 Task: Check the number of townhouses sold in the last 3 years.
Action: Mouse moved to (641, 61)
Screenshot: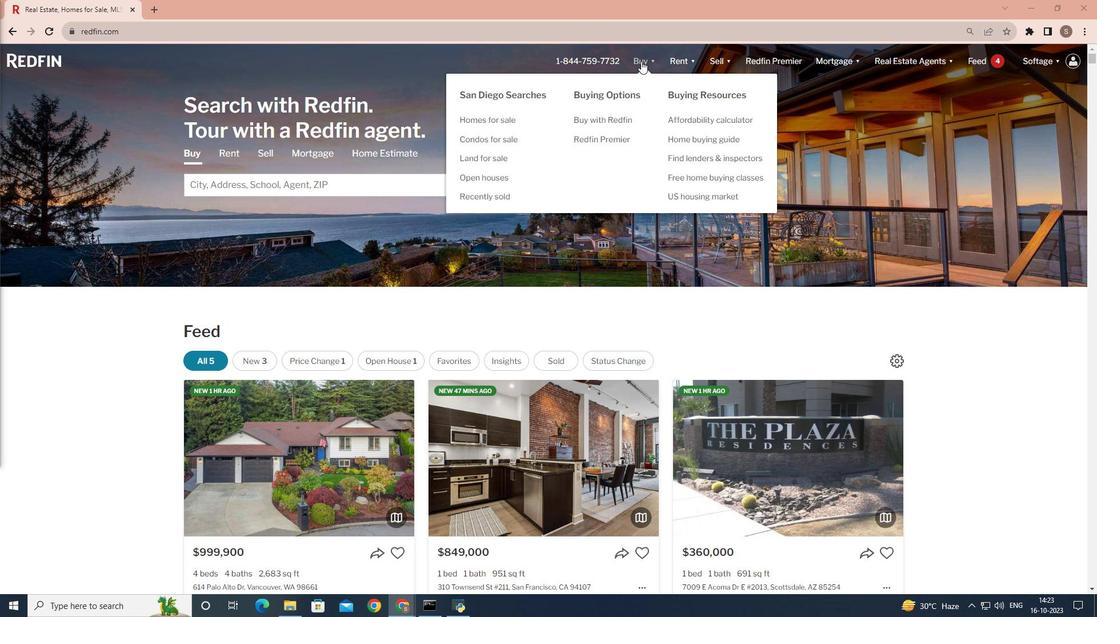 
Action: Mouse pressed left at (641, 61)
Screenshot: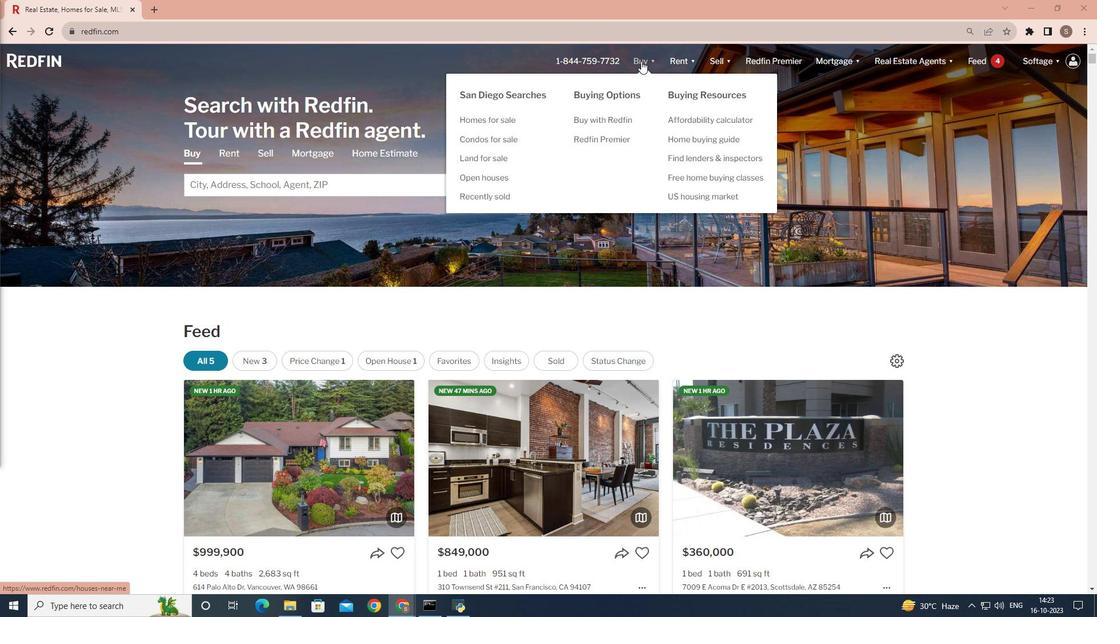 
Action: Mouse moved to (267, 238)
Screenshot: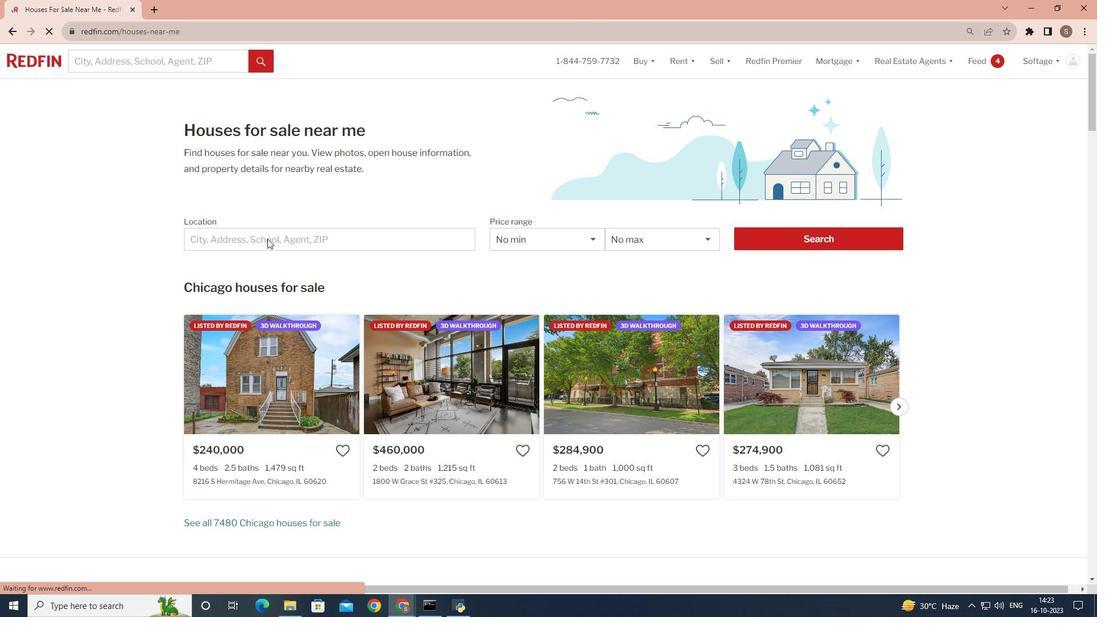 
Action: Mouse pressed left at (267, 238)
Screenshot: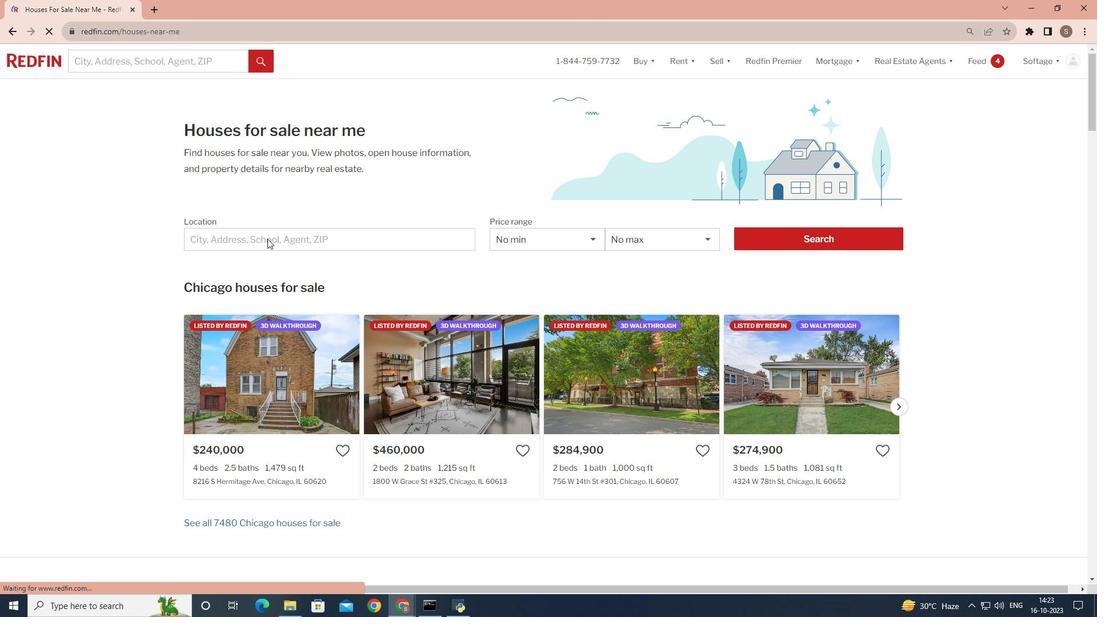 
Action: Mouse pressed left at (267, 238)
Screenshot: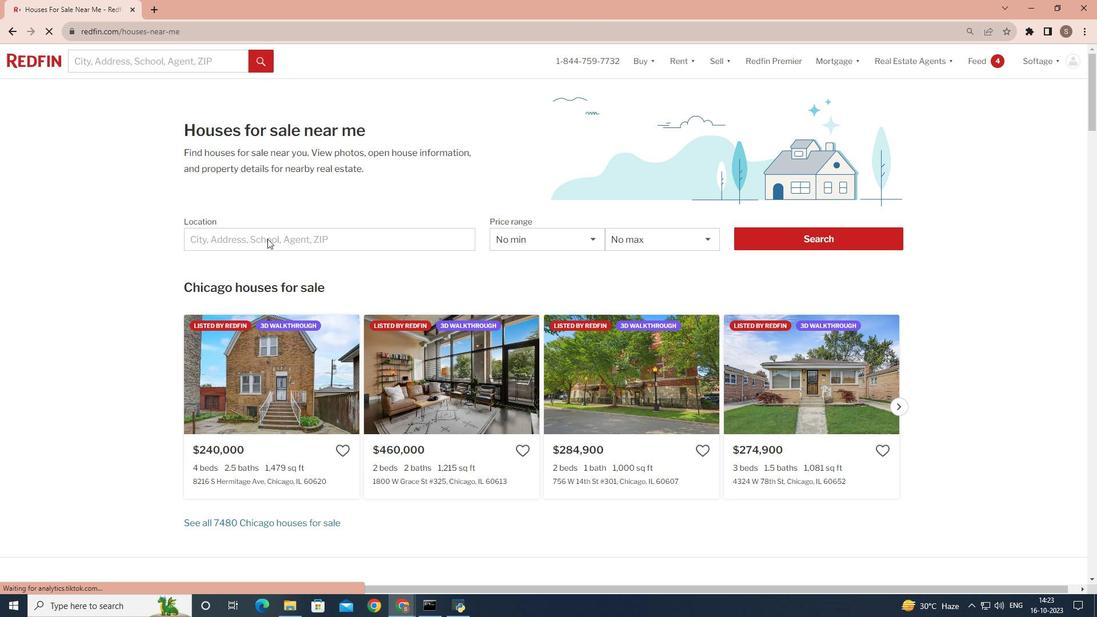 
Action: Mouse moved to (246, 236)
Screenshot: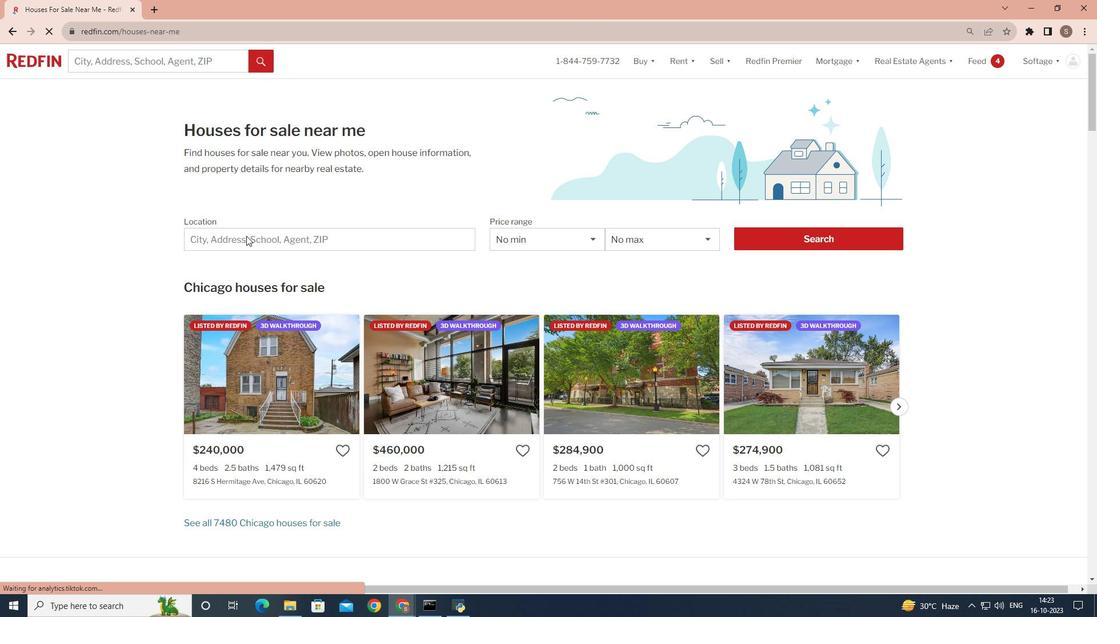
Action: Mouse pressed left at (246, 236)
Screenshot: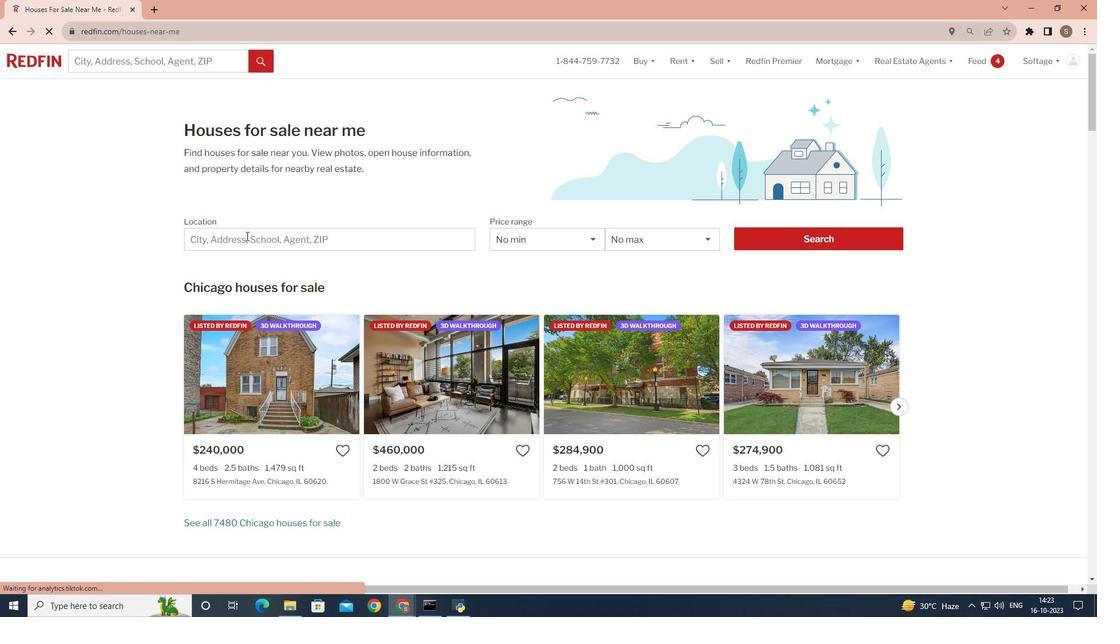 
Action: Key pressed <Key.shift>San<Key.space><Key.shift>Diego
Screenshot: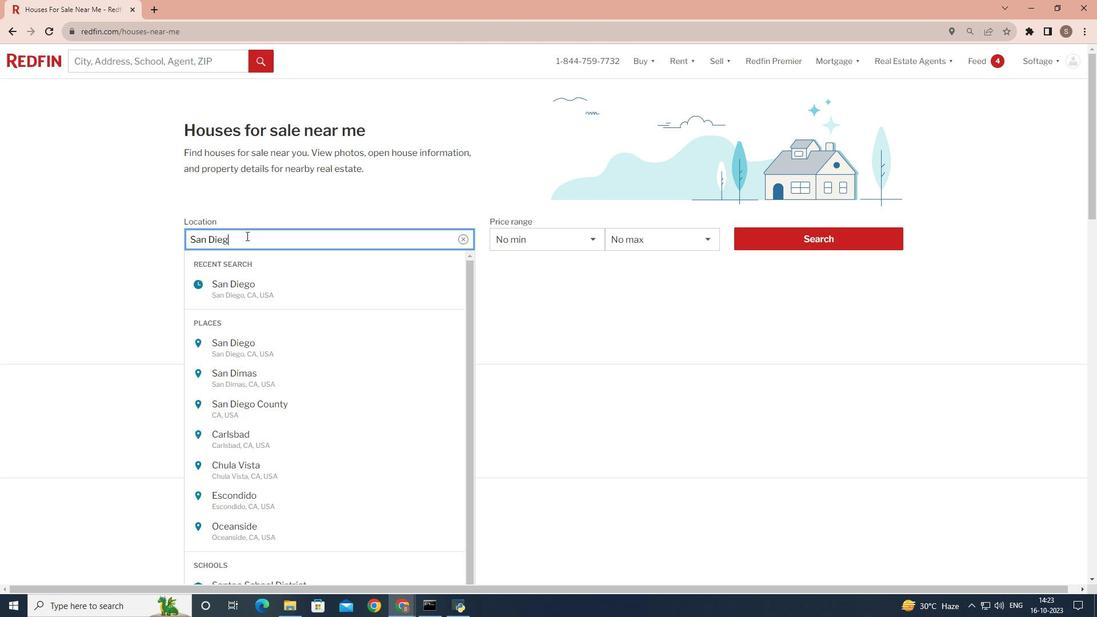 
Action: Mouse moved to (843, 237)
Screenshot: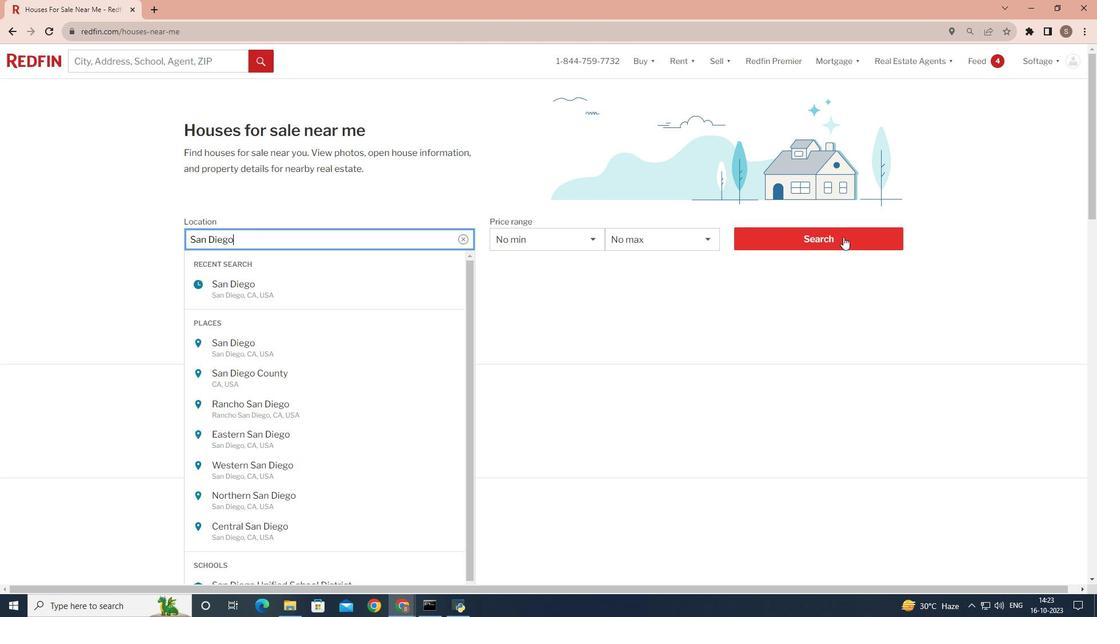 
Action: Mouse pressed left at (843, 237)
Screenshot: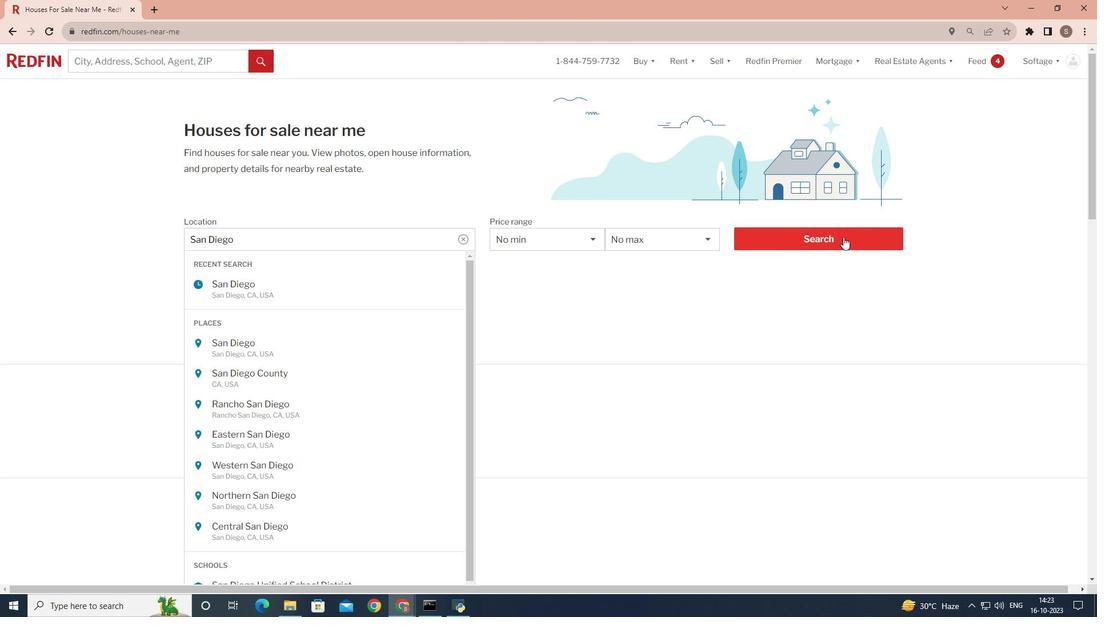
Action: Mouse pressed left at (843, 237)
Screenshot: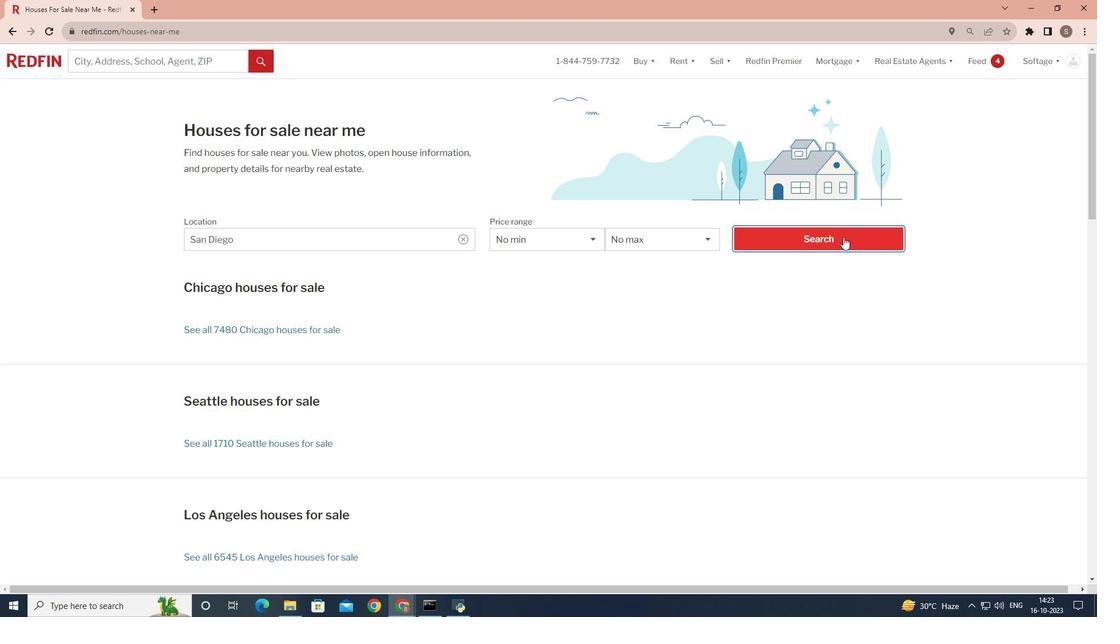 
Action: Mouse pressed left at (843, 237)
Screenshot: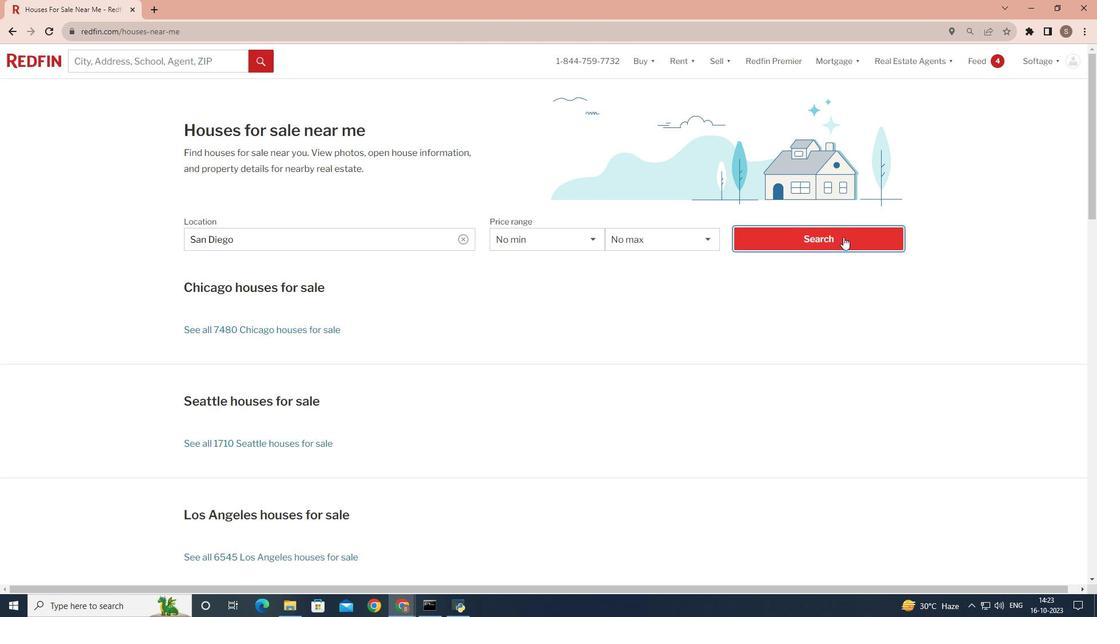 
Action: Mouse moved to (967, 99)
Screenshot: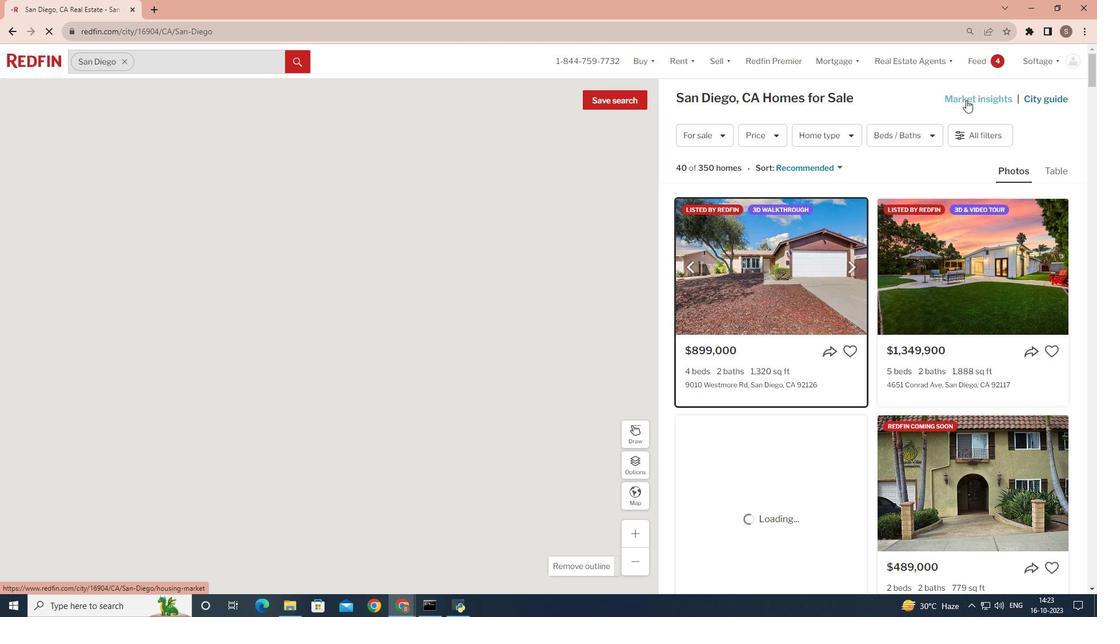 
Action: Mouse pressed left at (967, 99)
Screenshot: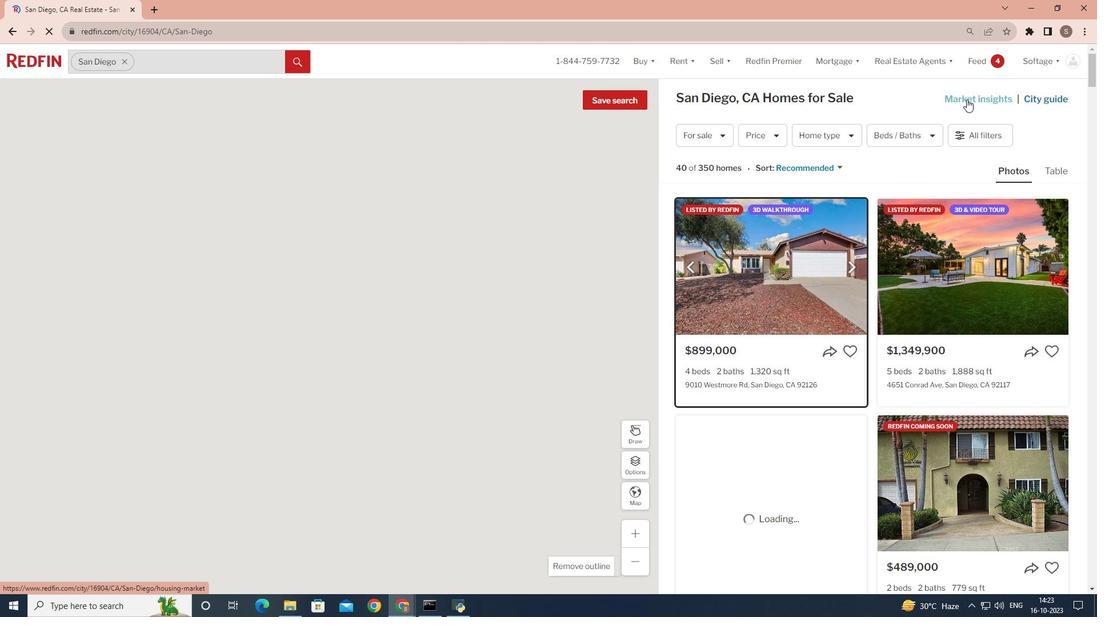 
Action: Mouse moved to (222, 197)
Screenshot: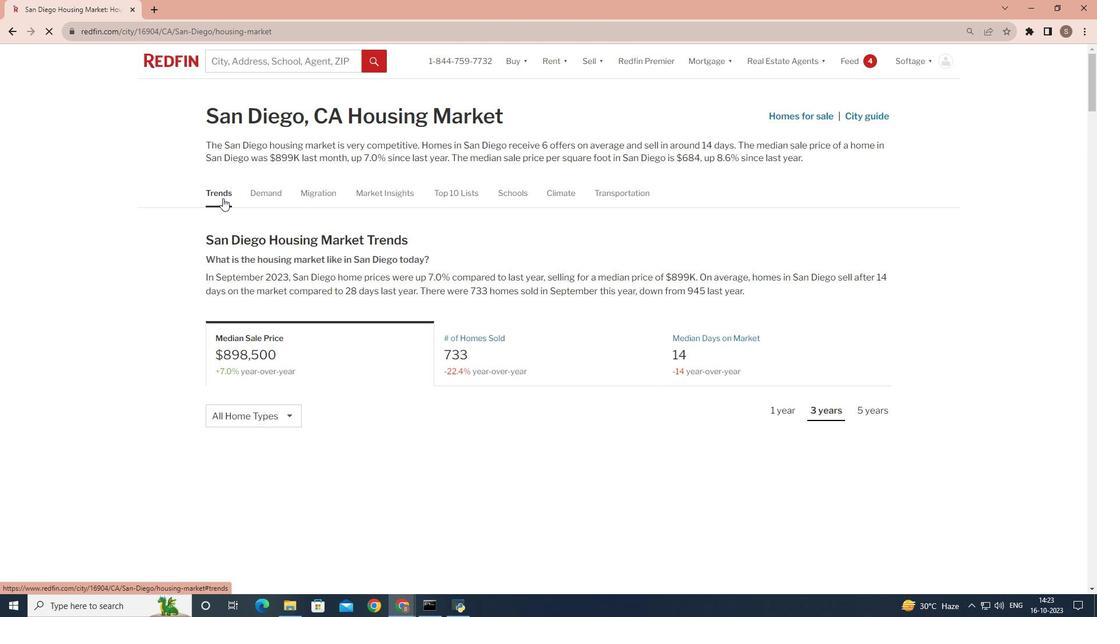 
Action: Mouse pressed left at (222, 197)
Screenshot: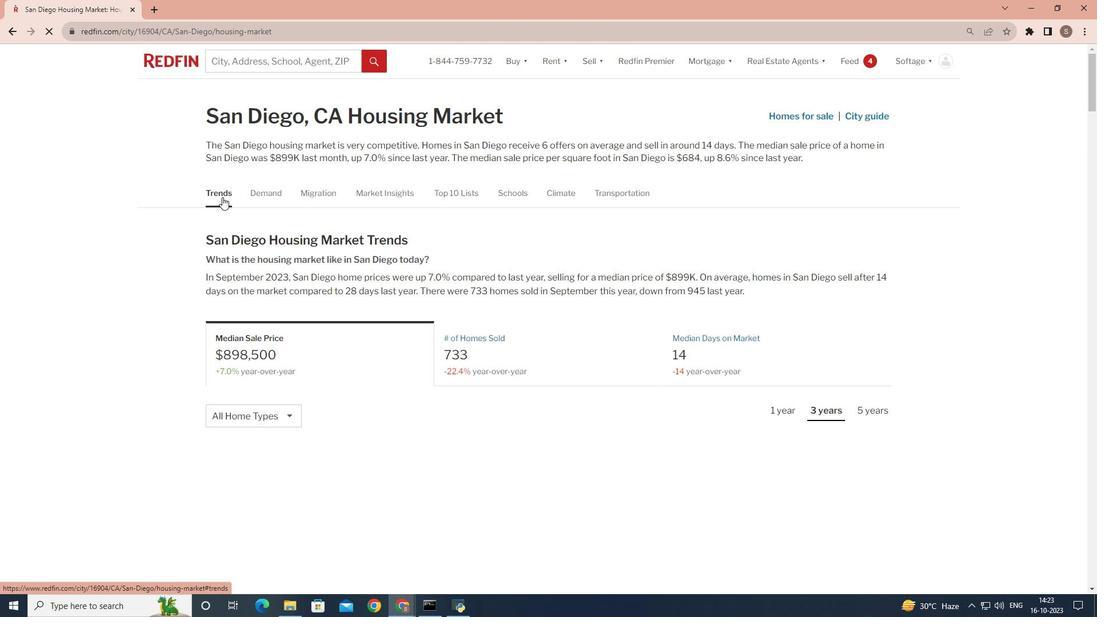 
Action: Mouse moved to (504, 172)
Screenshot: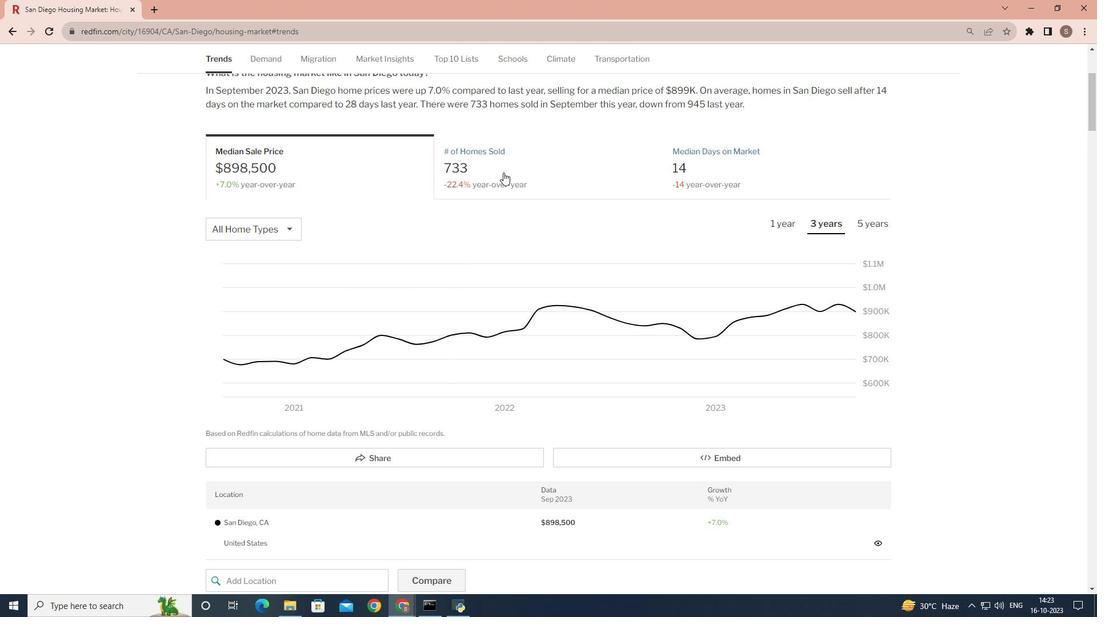 
Action: Mouse pressed left at (504, 172)
Screenshot: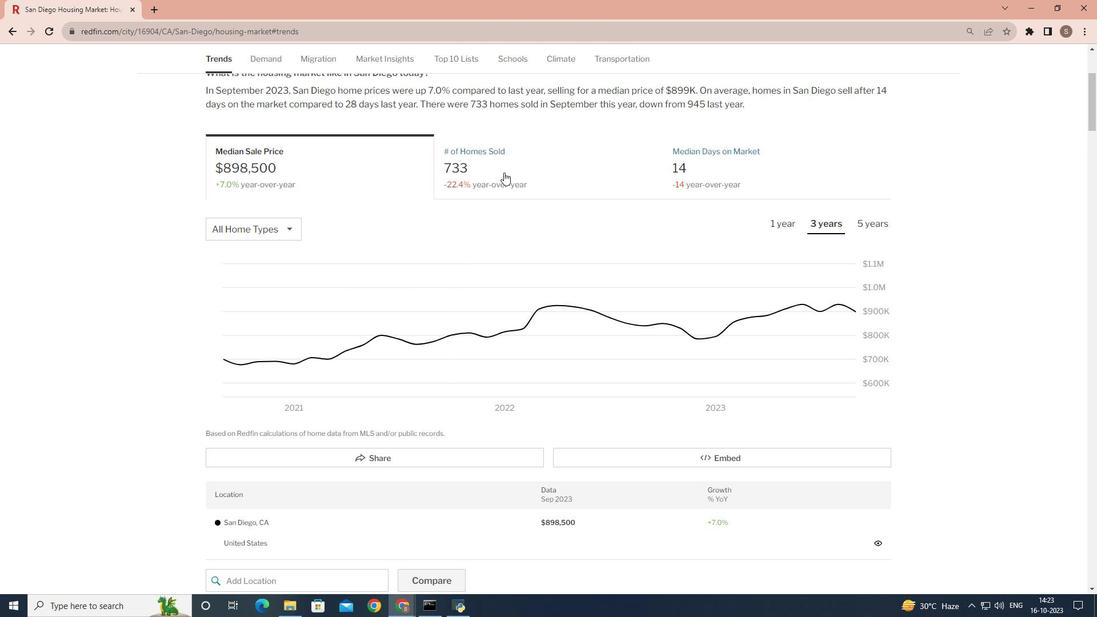 
Action: Mouse moved to (281, 229)
Screenshot: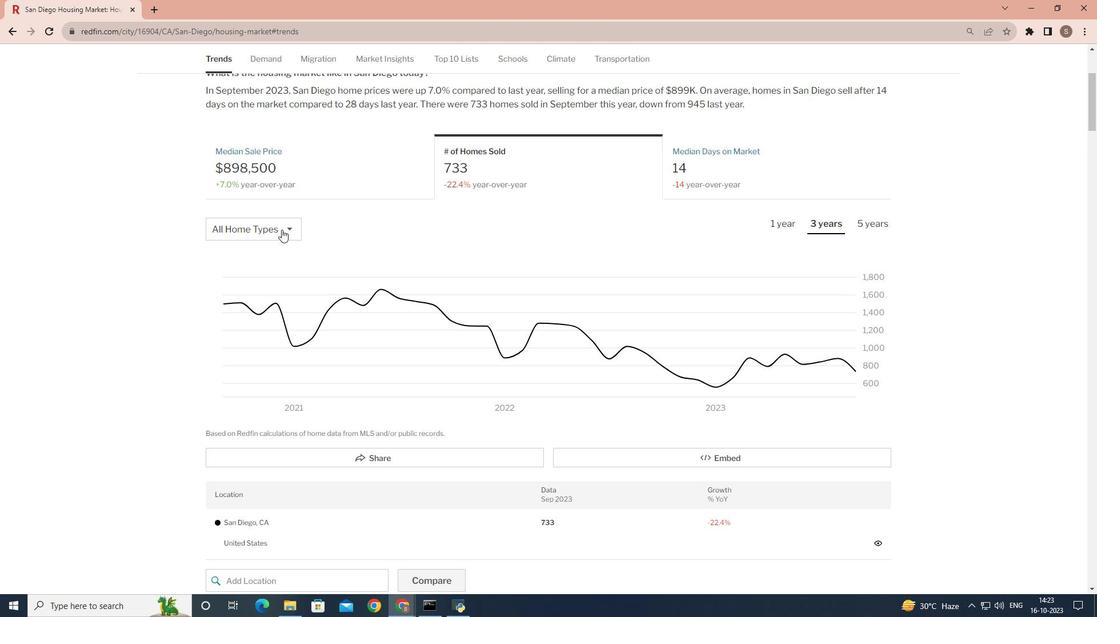 
Action: Mouse pressed left at (281, 229)
Screenshot: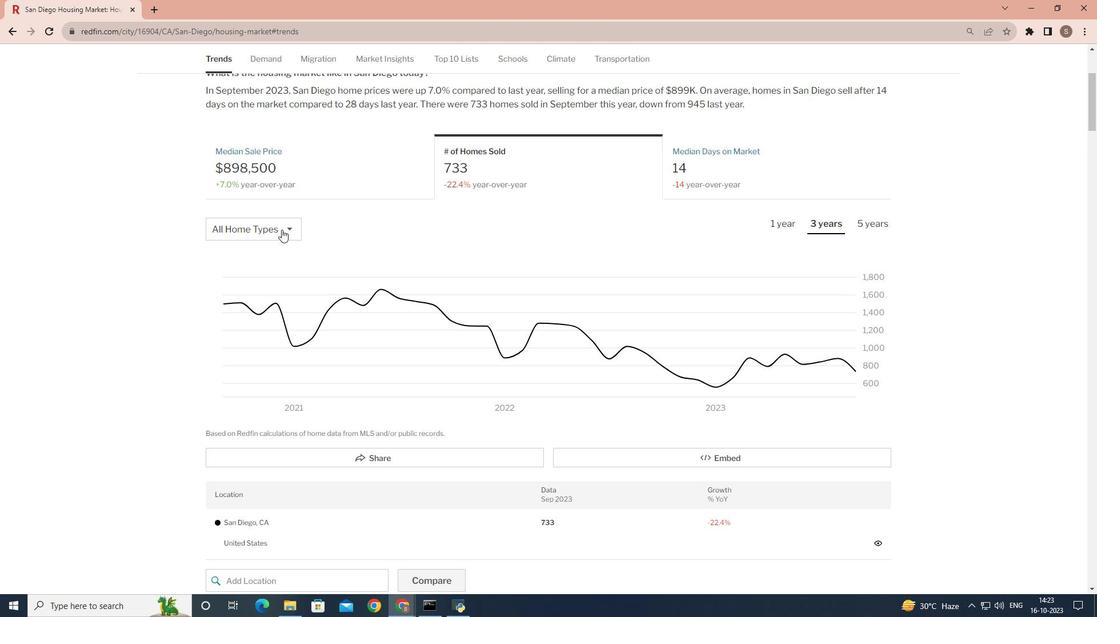 
Action: Mouse moved to (268, 297)
Screenshot: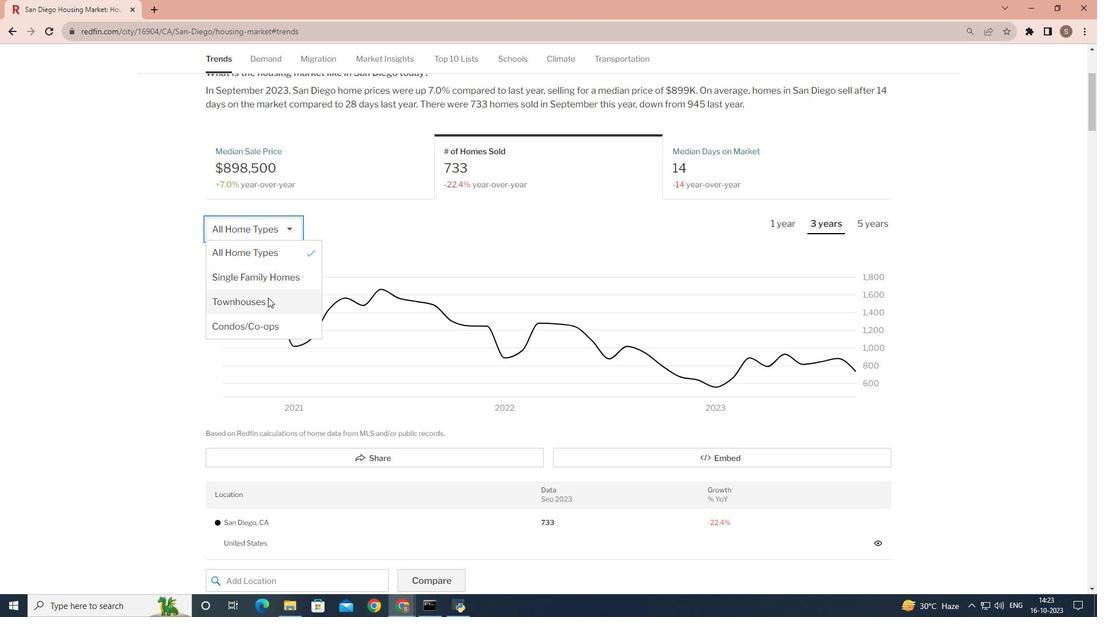 
Action: Mouse pressed left at (268, 297)
Screenshot: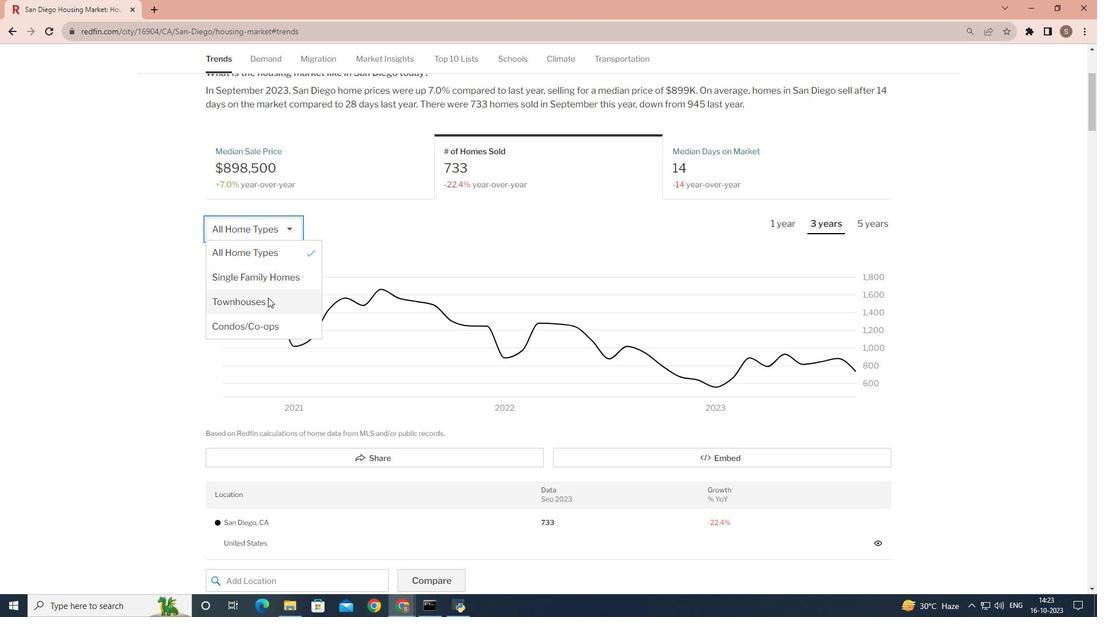 
Action: Mouse moved to (820, 226)
Screenshot: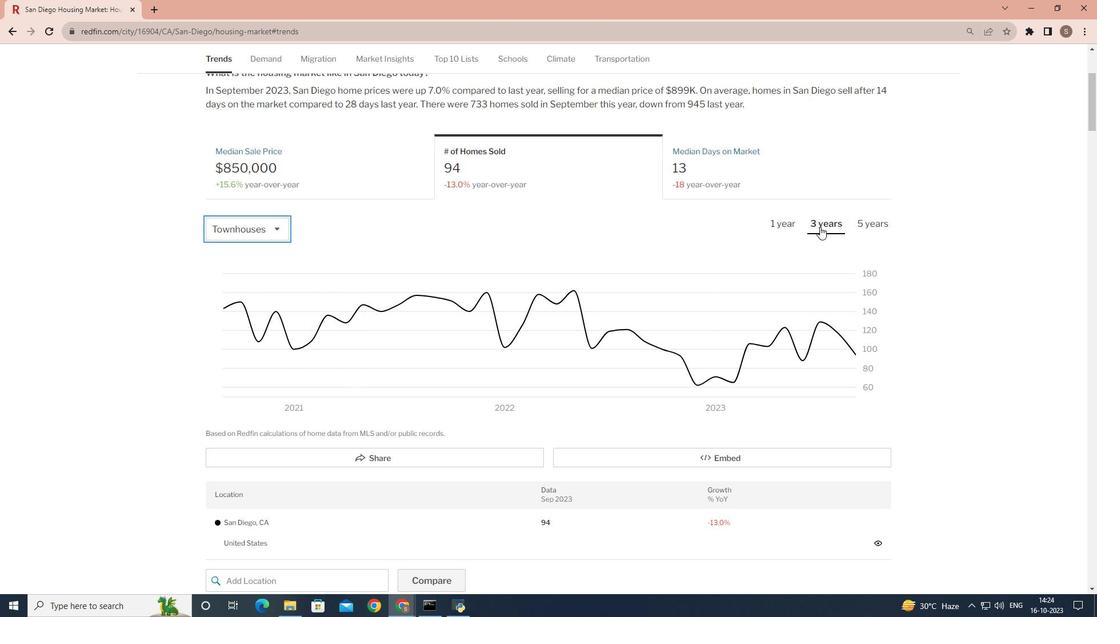 
Action: Mouse pressed left at (820, 226)
Screenshot: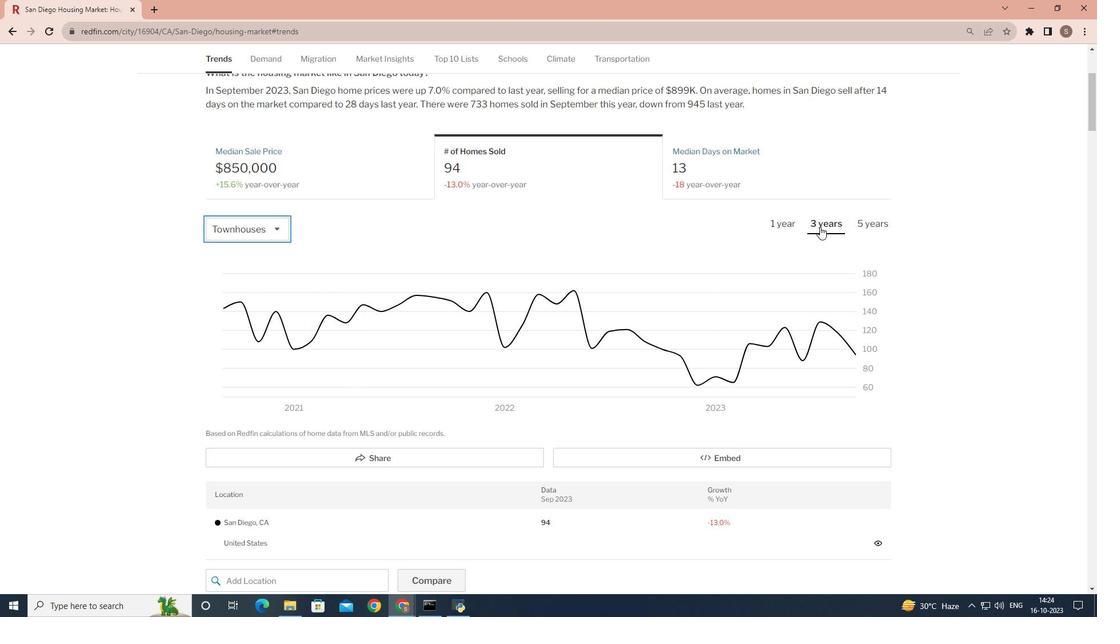 
Action: Mouse moved to (168, 535)
Screenshot: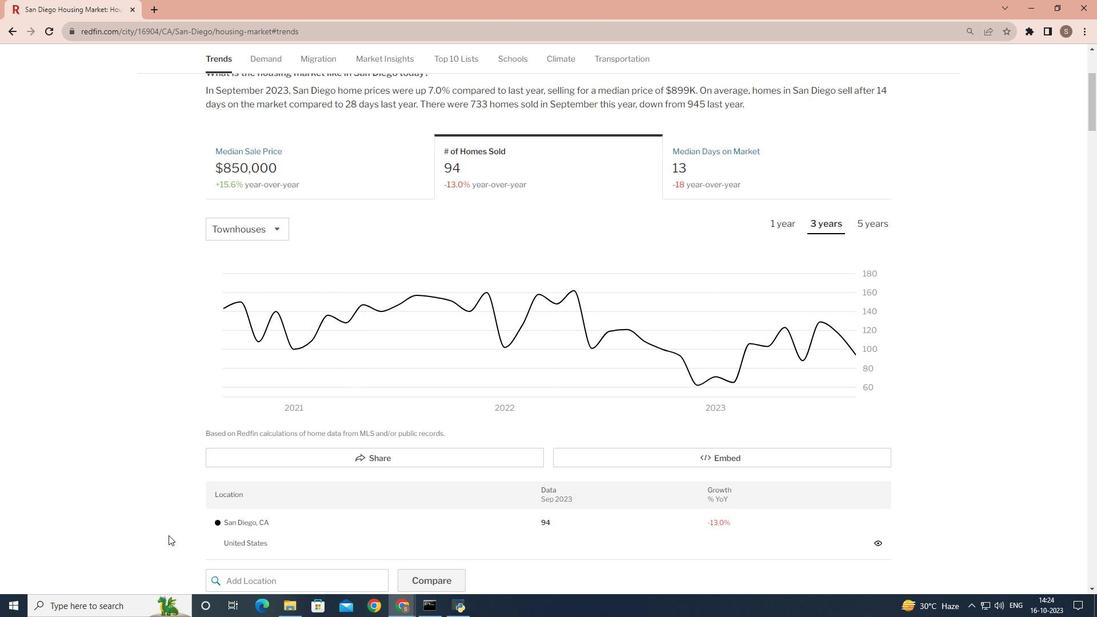 
